 Task: Create an event for the team-building scavenger hunt on the 21st at 4:00 PM.
Action: Mouse moved to (51, 261)
Screenshot: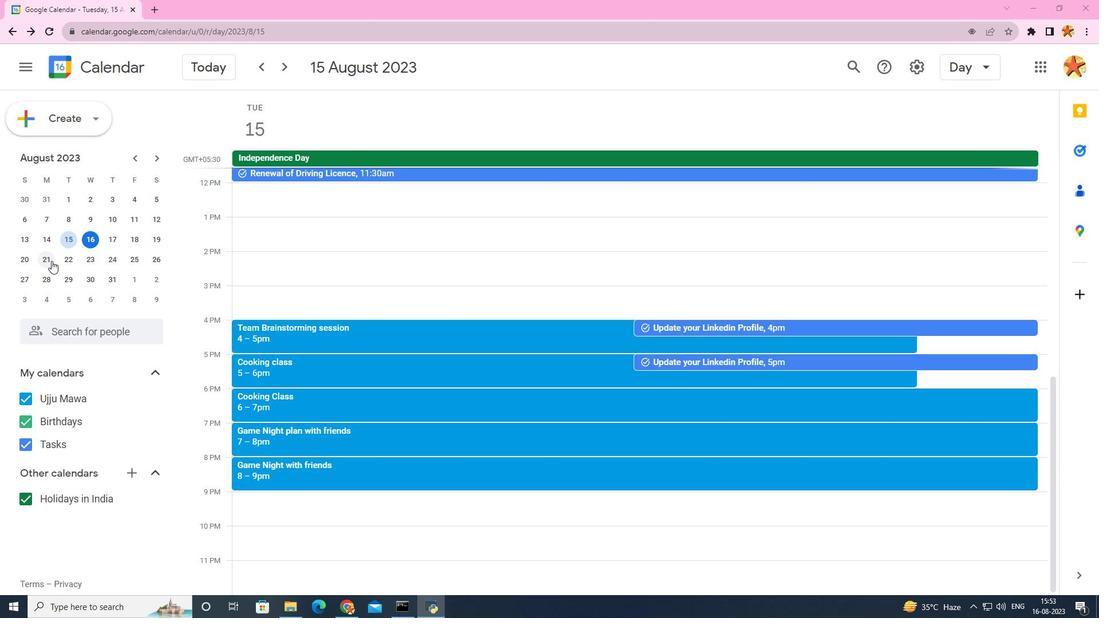 
Action: Mouse pressed left at (51, 261)
Screenshot: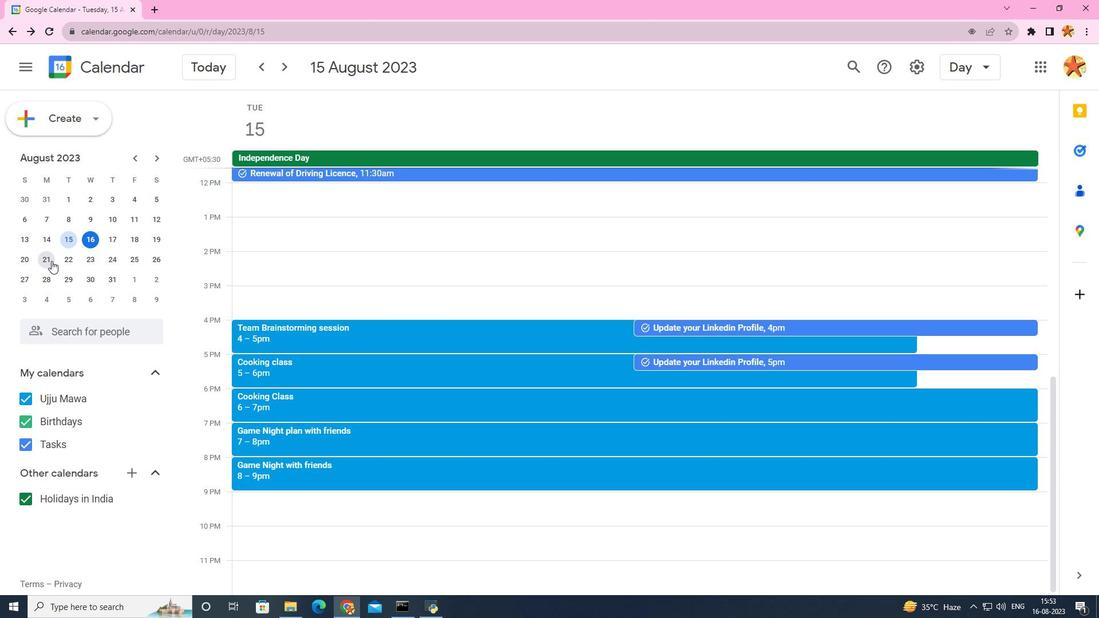 
Action: Mouse moved to (282, 322)
Screenshot: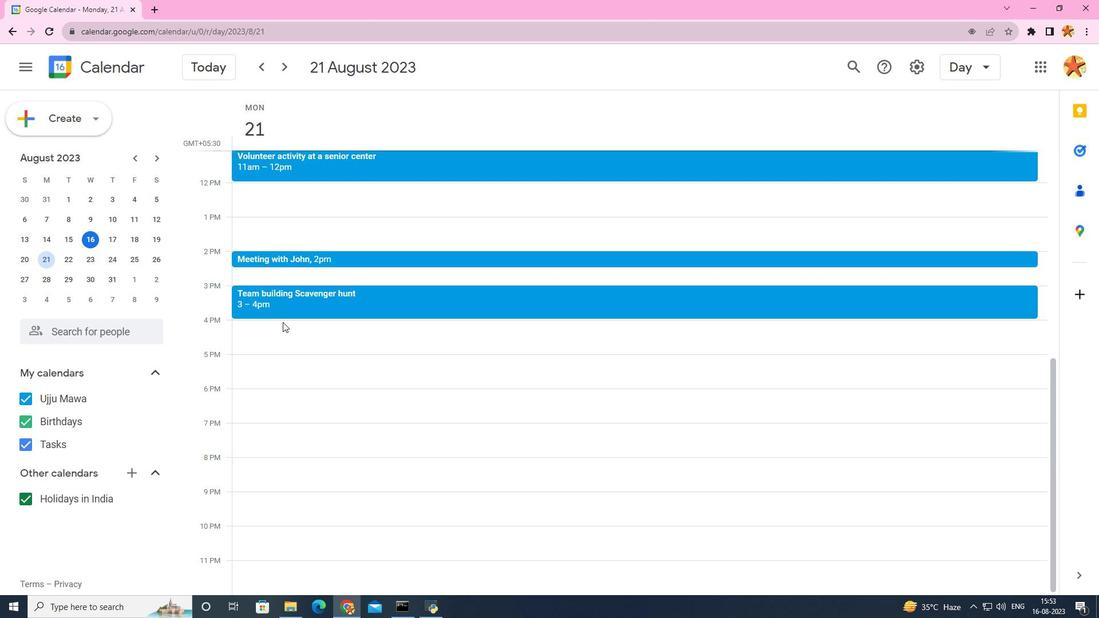 
Action: Mouse pressed left at (282, 322)
Screenshot: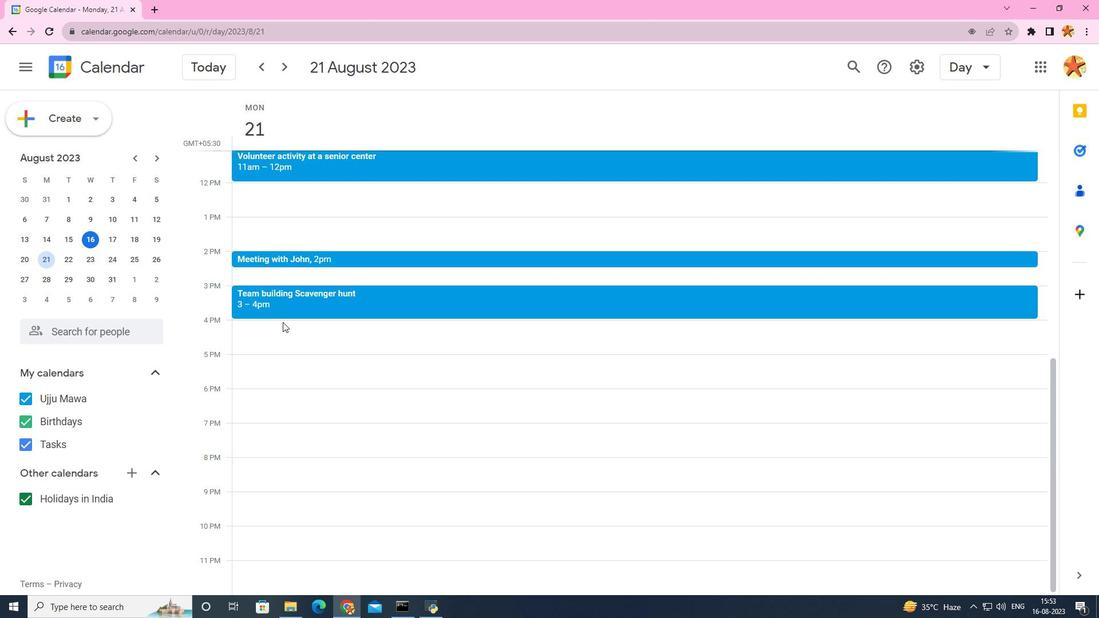 
Action: Mouse moved to (626, 180)
Screenshot: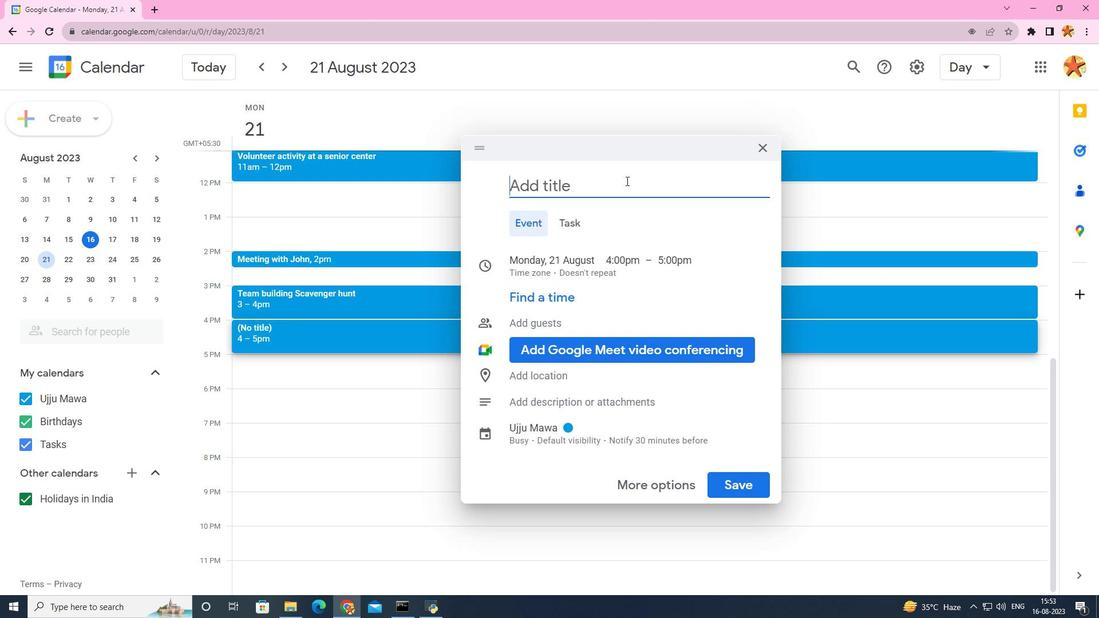 
Action: Key pressed <Key.caps_lock>T<Key.caps_lock>eam<Key.space><Key.caps_lock>B<Key.caps_lock>uilding<Key.space><Key.caps_lock>S<Key.caps_lock>cav
Screenshot: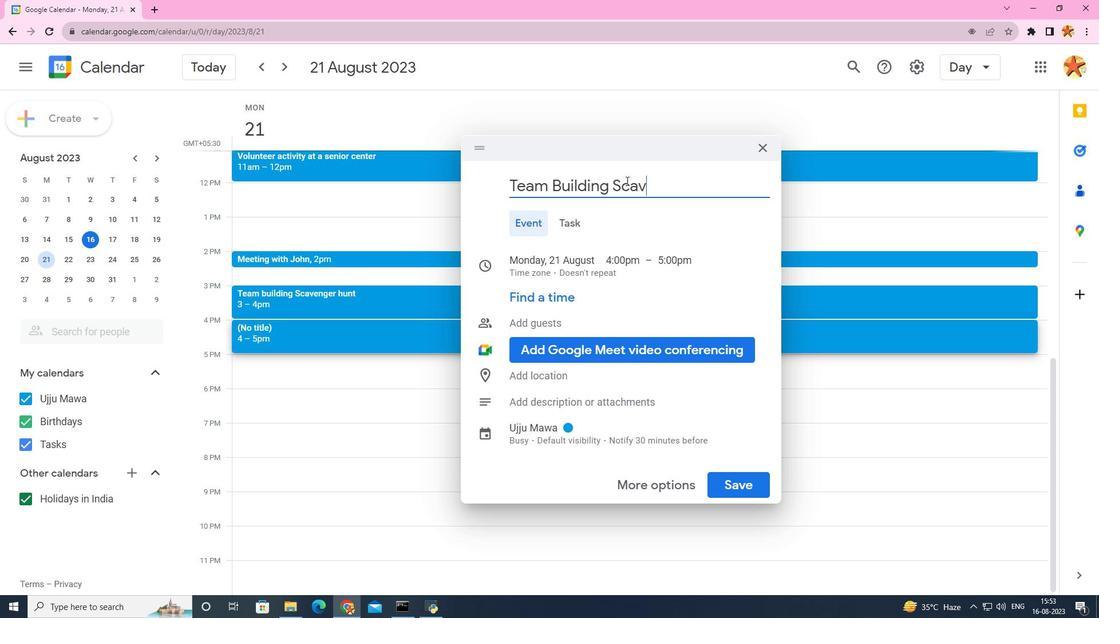 
Action: Mouse moved to (626, 180)
Screenshot: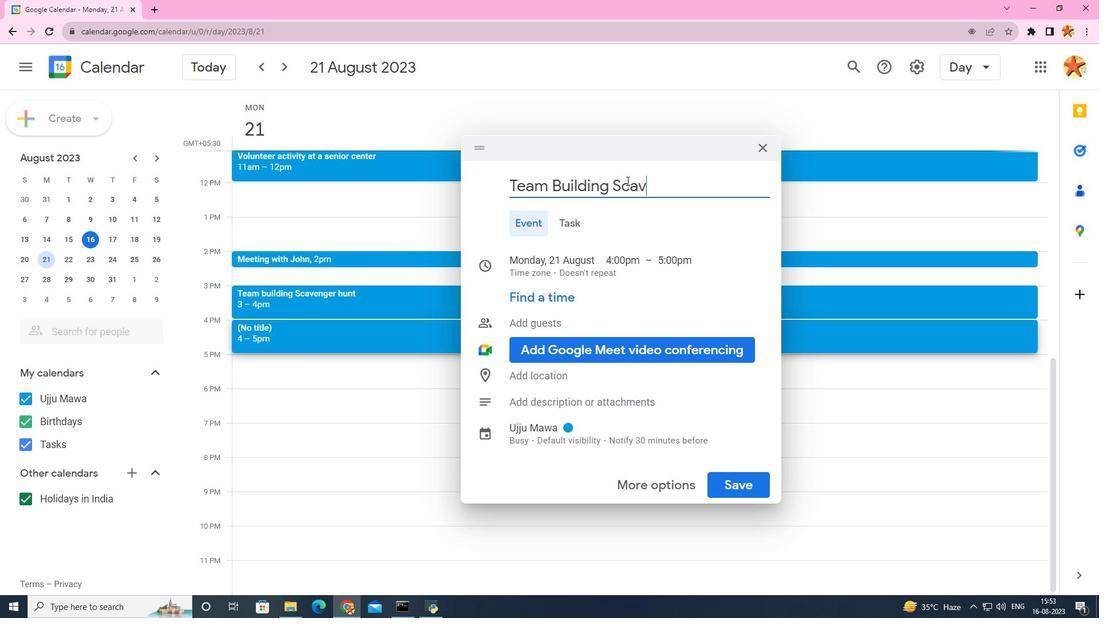 
Action: Key pressed enger<Key.space><Key.caps_lock>H<Key.caps_lock>unt
Screenshot: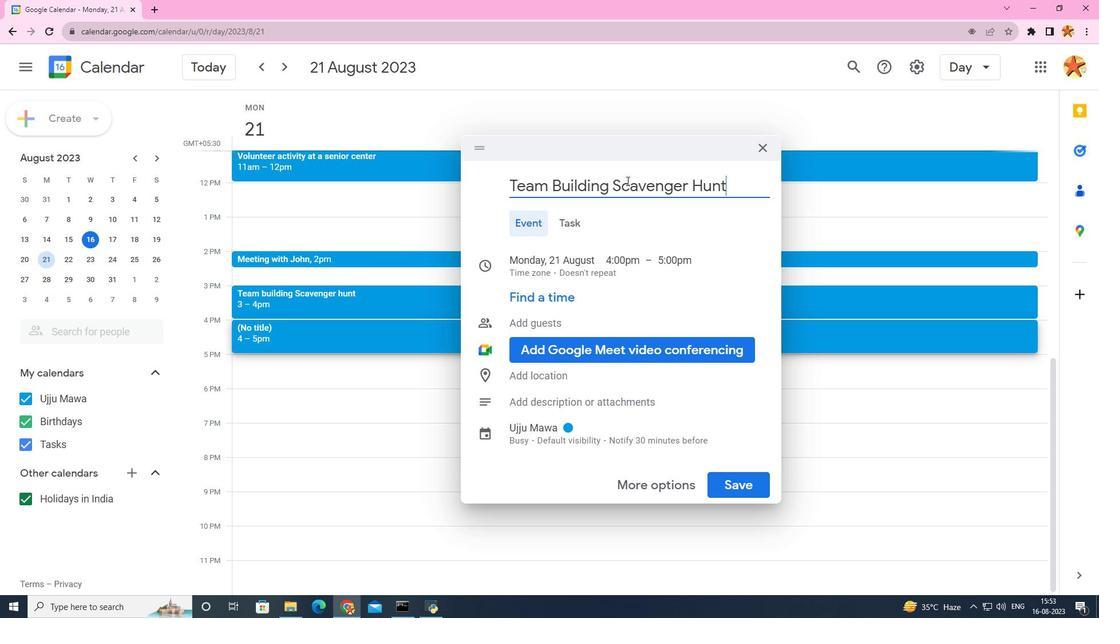 
Action: Mouse moved to (614, 182)
Screenshot: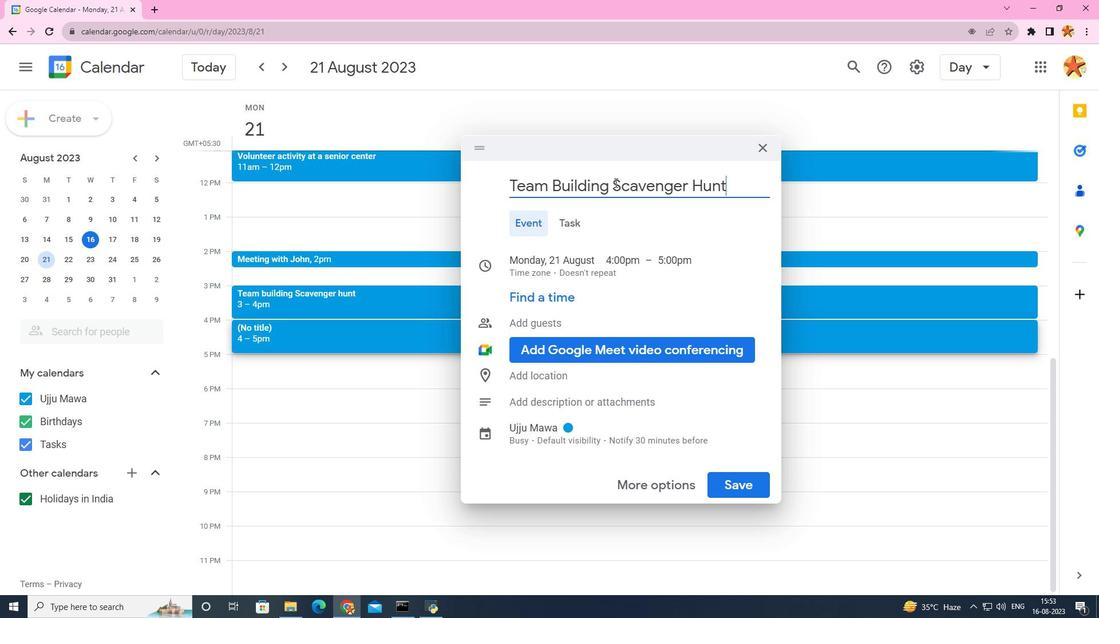 
Action: Mouse pressed left at (614, 182)
Screenshot: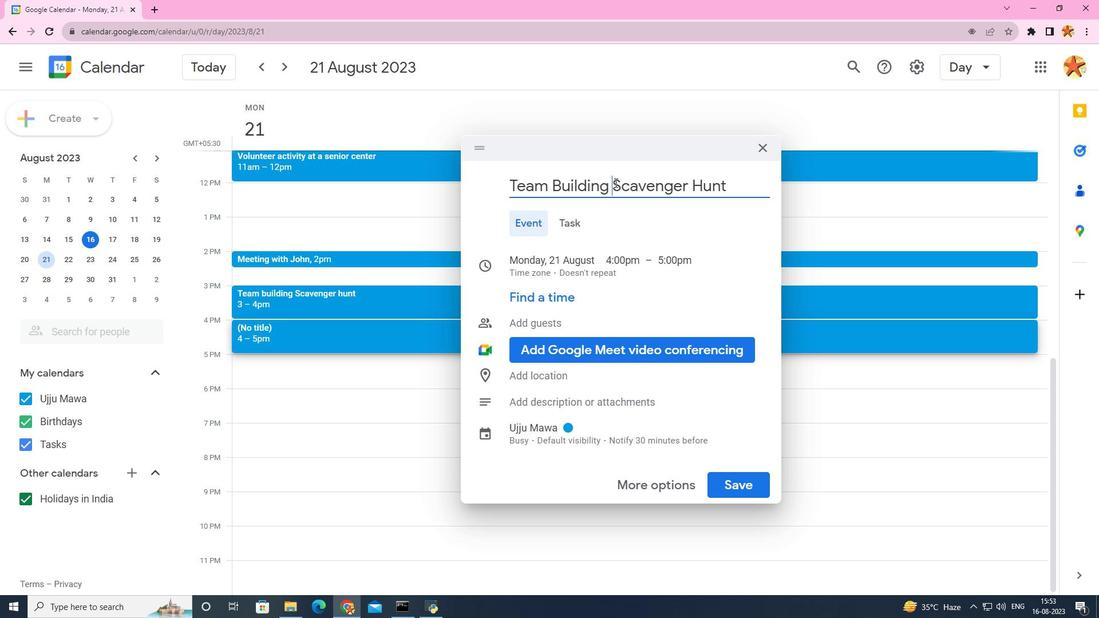 
Action: Key pressed -
Screenshot: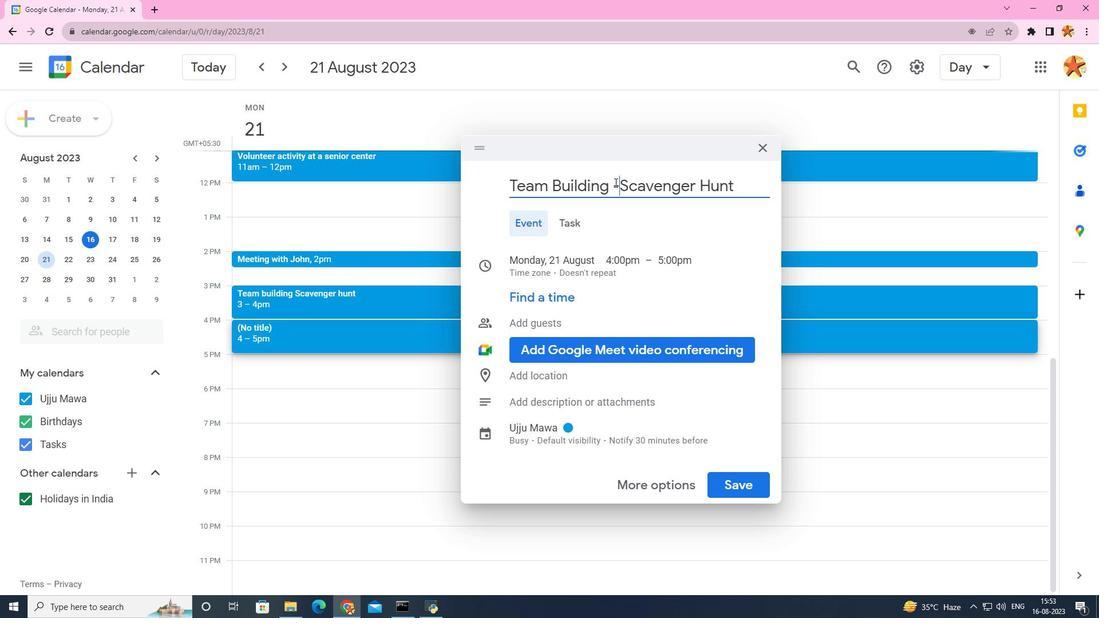 
Action: Mouse moved to (731, 476)
Screenshot: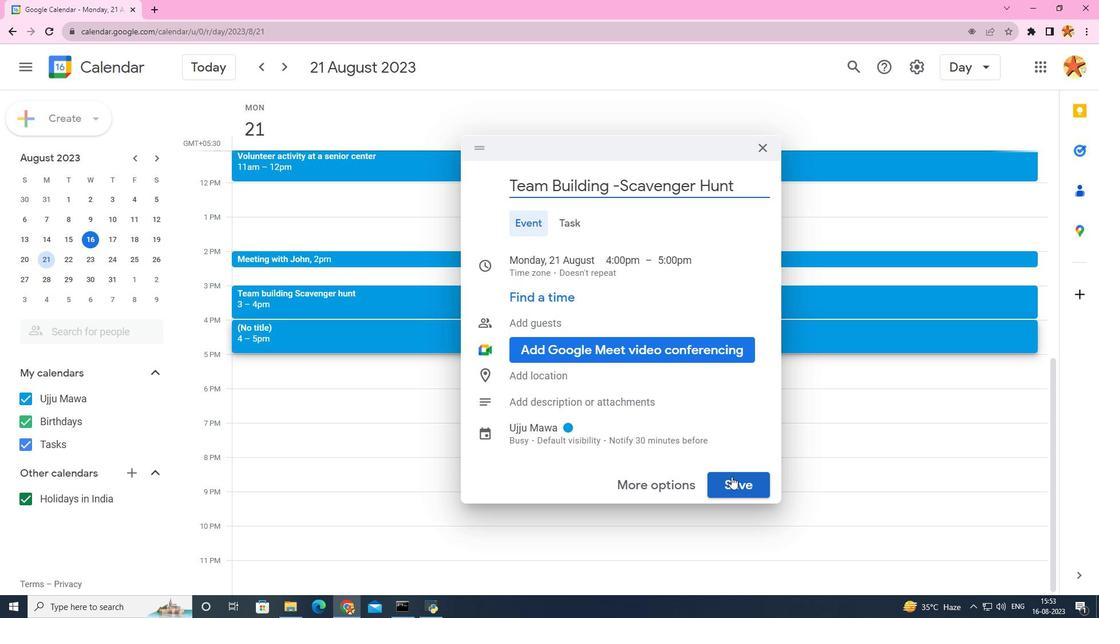 
Action: Mouse pressed left at (731, 476)
Screenshot: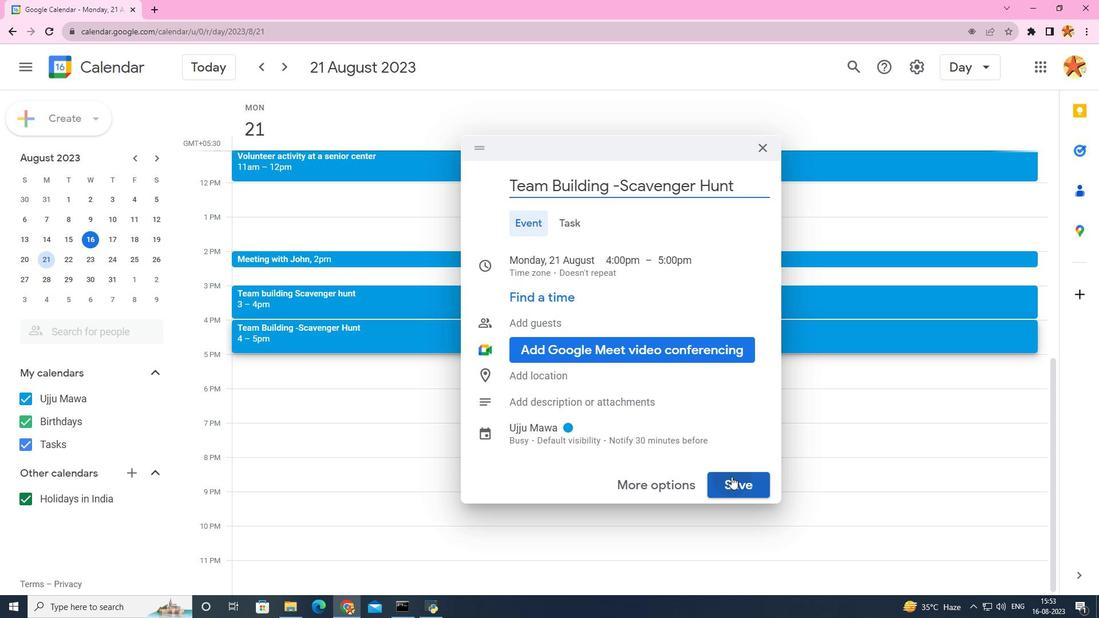 
Action: Mouse moved to (737, 474)
Screenshot: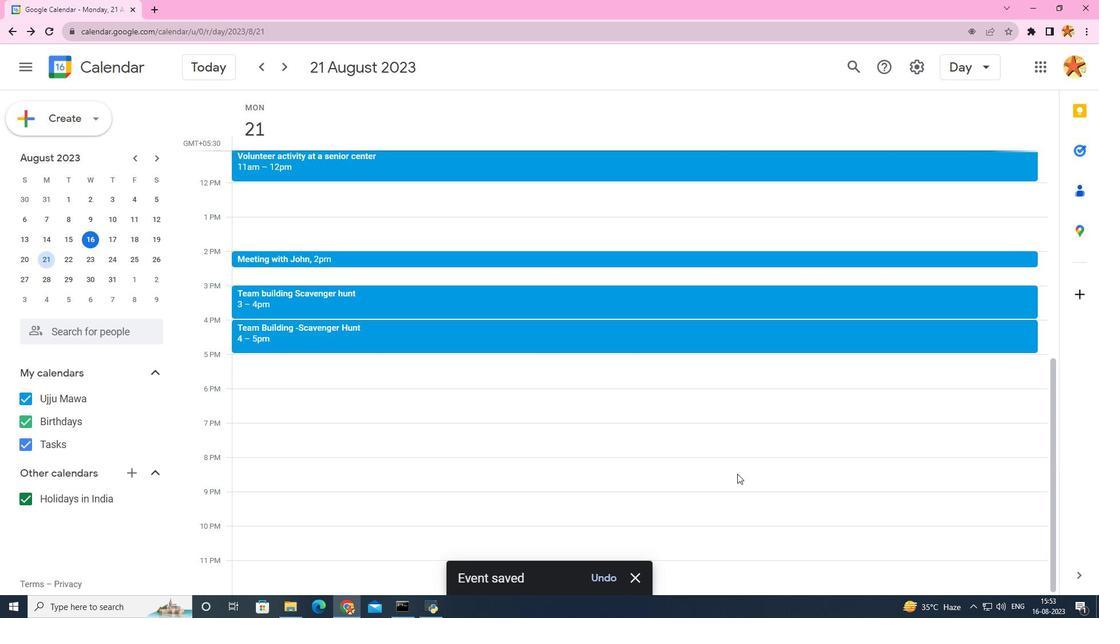 
